 Task: Make in the project AgileEngine an epic 'Cybersecurity Incident Response Planning'. Create in the project AgileEngine an epic 'Cybersecurity Incident Response Testing'. Add in the project AgileEngine an epic 'IT Asset Management Process Improvement'
Action: Mouse moved to (66, 157)
Screenshot: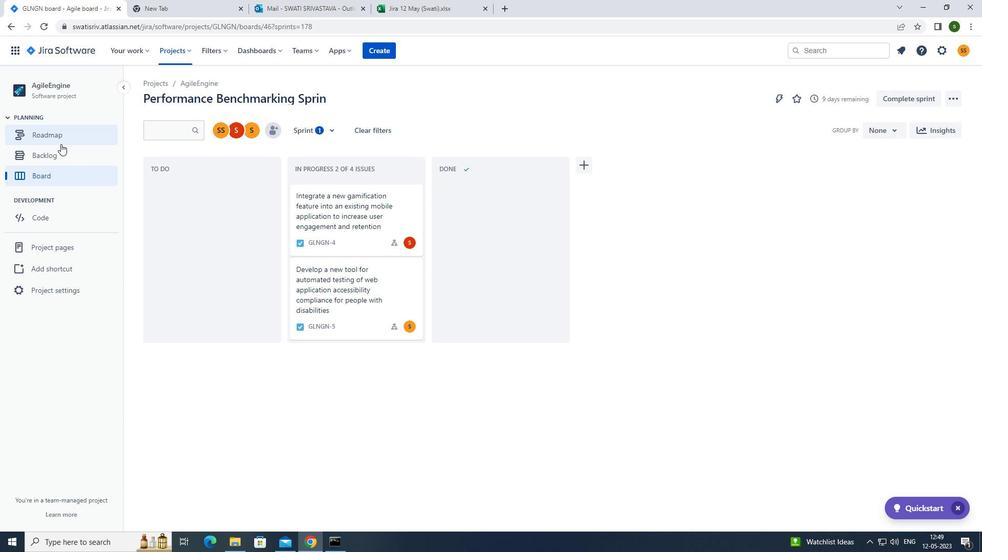 
Action: Mouse pressed left at (66, 157)
Screenshot: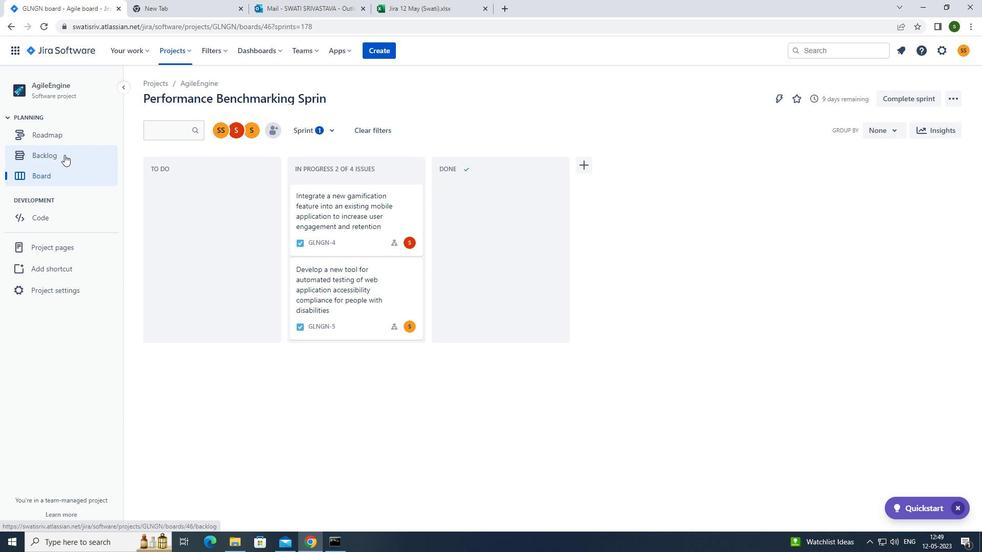 
Action: Mouse moved to (299, 124)
Screenshot: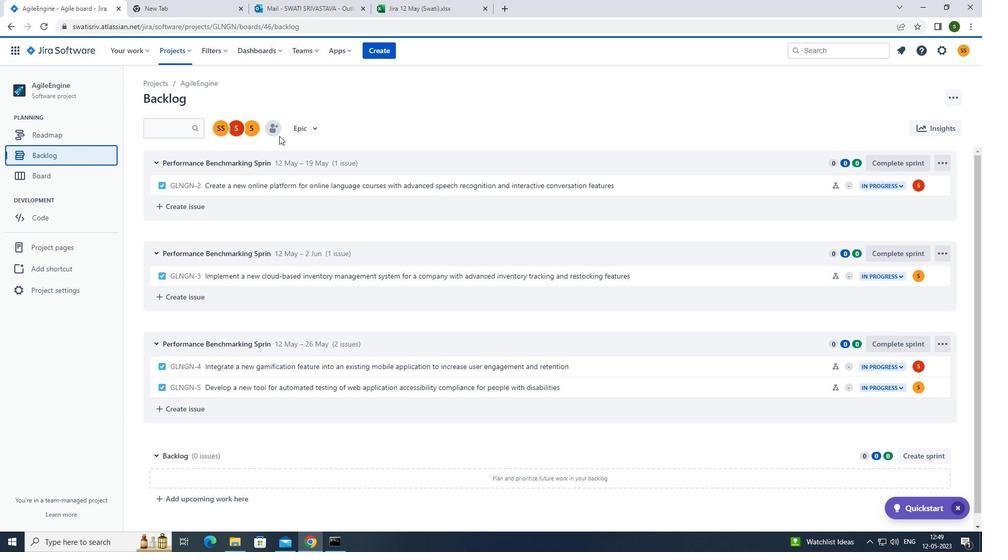 
Action: Mouse pressed left at (299, 124)
Screenshot: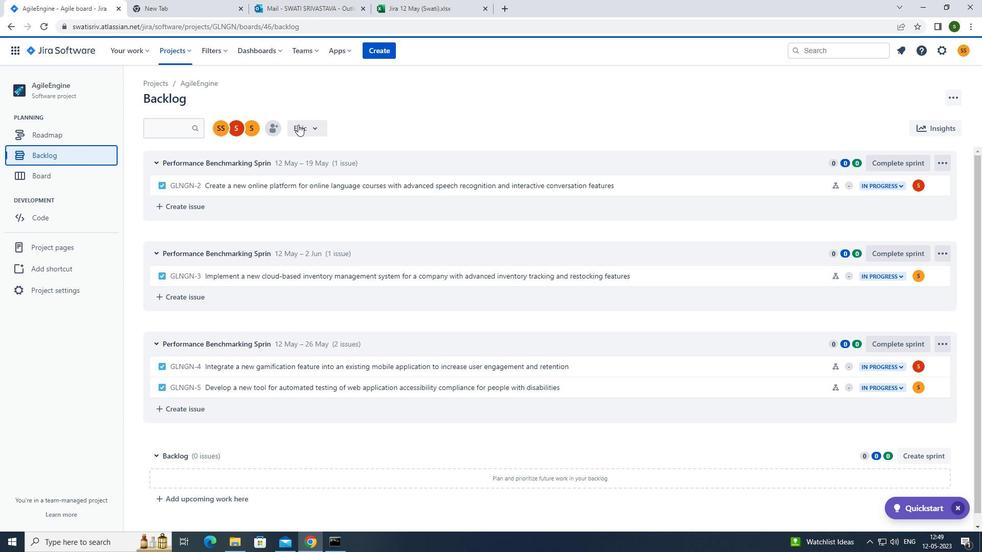 
Action: Mouse moved to (299, 188)
Screenshot: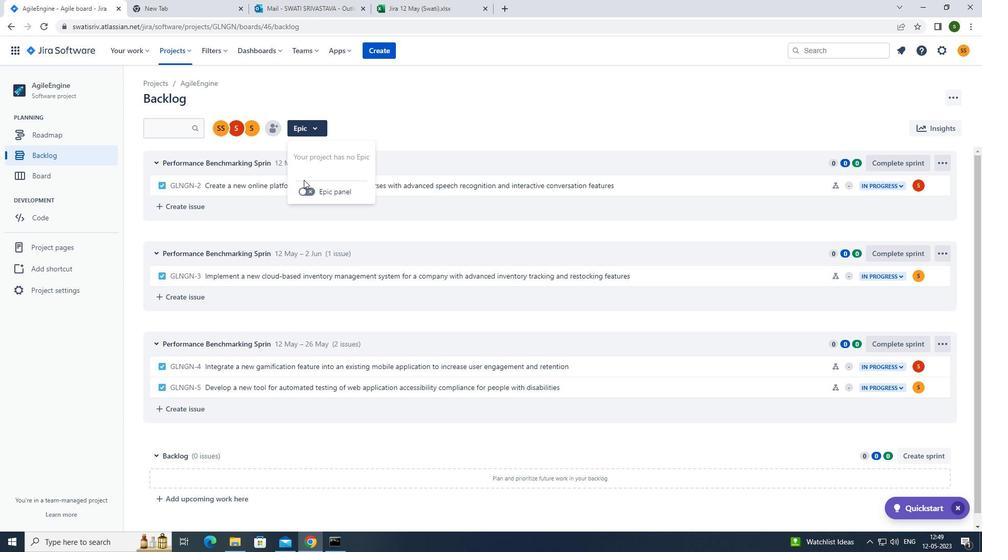 
Action: Mouse pressed left at (299, 188)
Screenshot: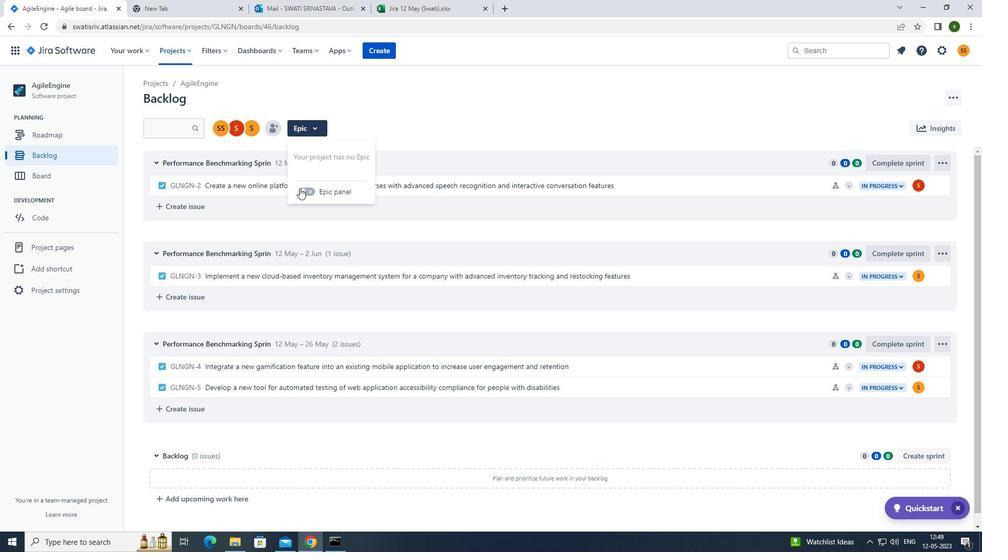 
Action: Mouse moved to (228, 351)
Screenshot: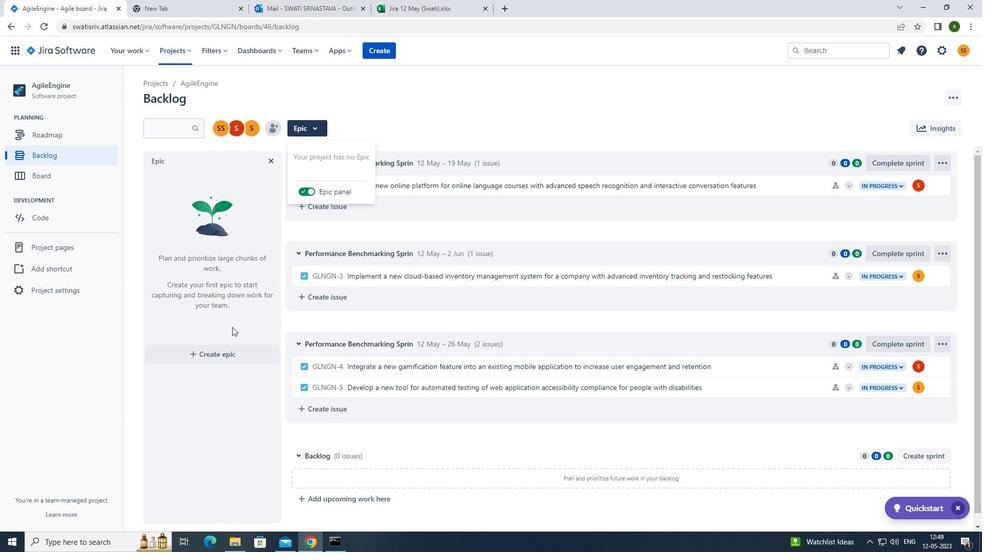 
Action: Mouse pressed left at (228, 351)
Screenshot: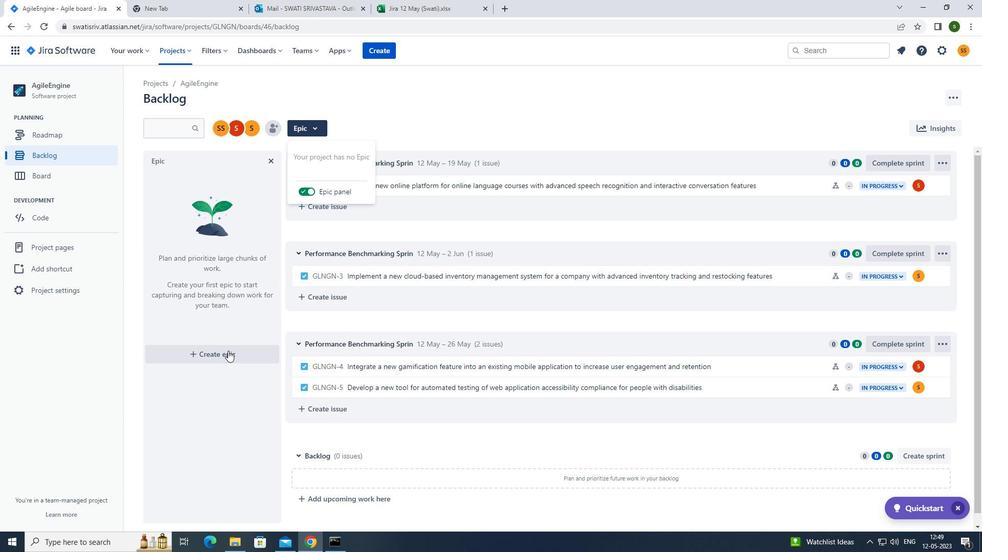 
Action: Key pressed <Key.caps_lock>c<Key.caps_lock>ybersecurity<Key.space><Key.caps_lock>i<Key.caps_lock>ncident<Key.space><Key.caps_lock>r<Key.caps_lock>esponse<Key.space><Key.caps_lock>p<Key.caps_lock>lanning<Key.enter><Key.caps_lock>c<Key.caps_lock>ybersecurity<Key.space><Key.caps_lock>i<Key.caps_lock>ncident<Key.space><Key.caps_lock>r<Key.caps_lock>Esponse<Key.space><Key.caps_lock>t<Key.caps_lock>esting<Key.enter><Key.caps_lock>it<Key.space>a<Key.caps_lock>sset<Key.space><Key.caps_lock>m<Key.caps_lock>anagement<Key.space><Key.caps_lock>p<Key.caps_lock>rocess<Key.space><Key.caps_lock>i<Key.caps_lock>mprovement<Key.enter>
Screenshot: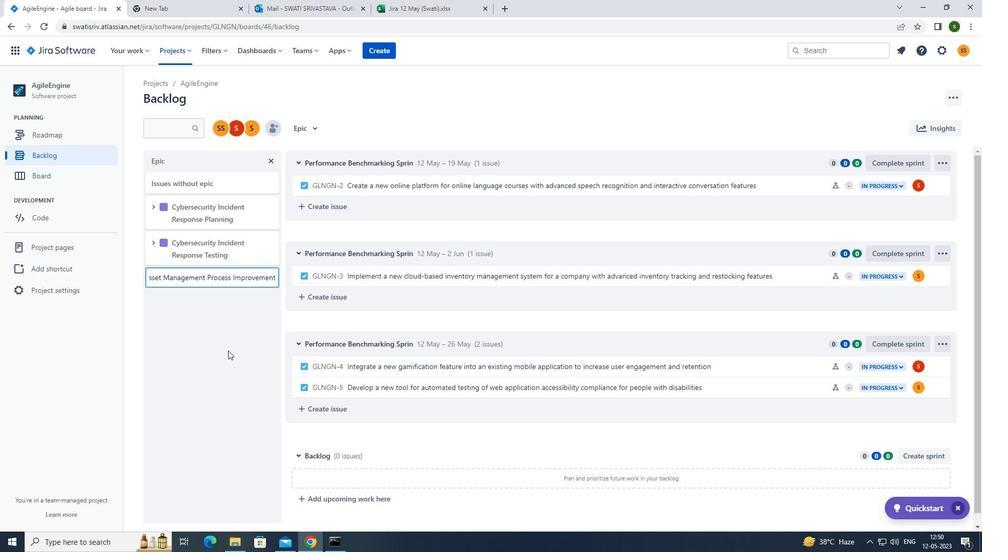
